 Task: Show the media title on video start at the left position.
Action: Mouse moved to (116, 18)
Screenshot: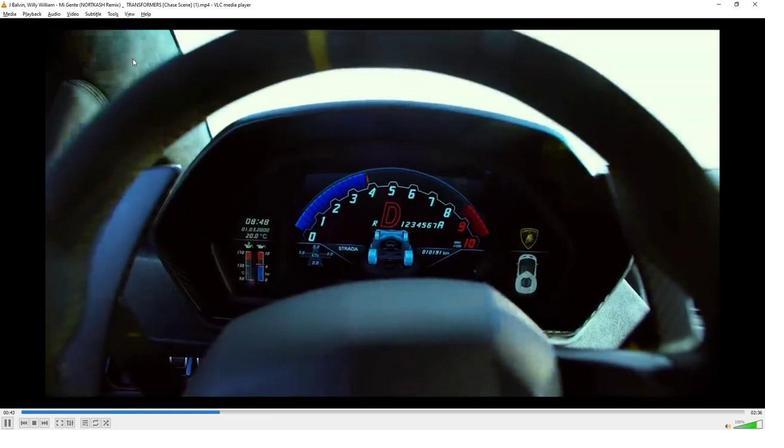 
Action: Mouse pressed left at (116, 18)
Screenshot: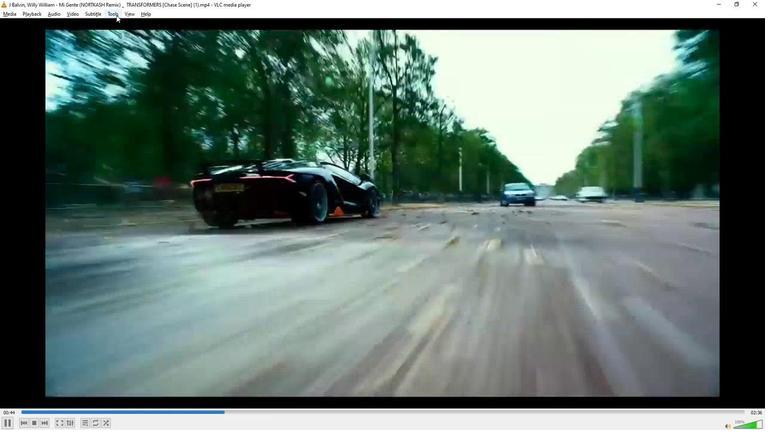 
Action: Mouse moved to (135, 107)
Screenshot: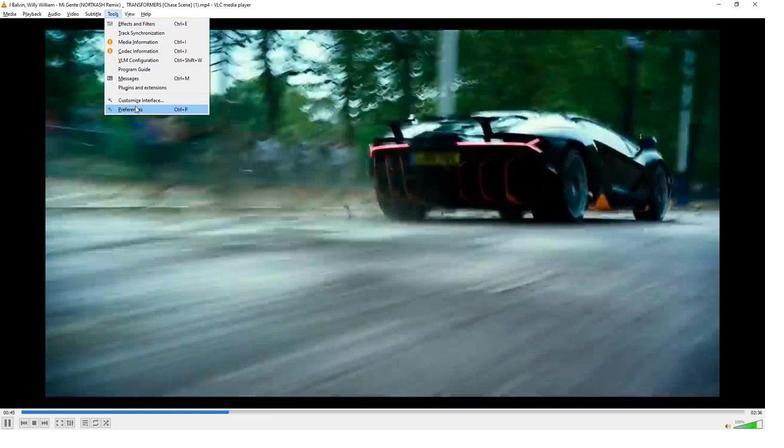 
Action: Mouse pressed left at (135, 107)
Screenshot: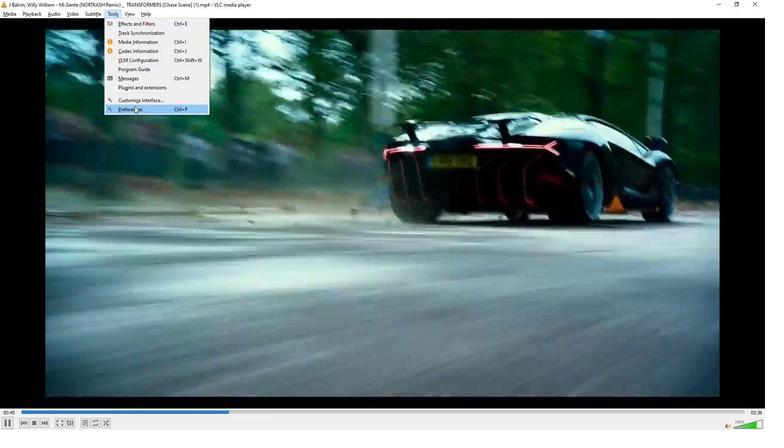 
Action: Mouse moved to (277, 83)
Screenshot: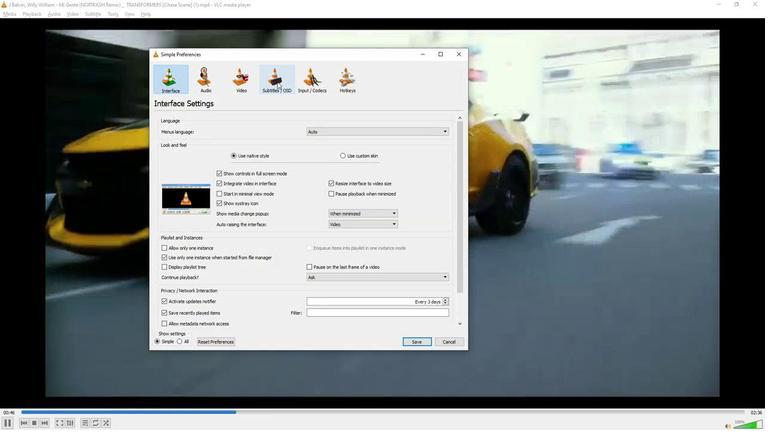
Action: Mouse pressed left at (277, 83)
Screenshot: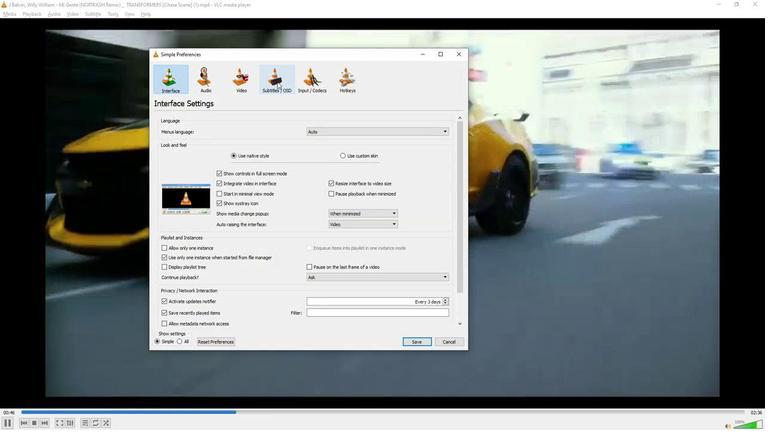 
Action: Mouse moved to (322, 143)
Screenshot: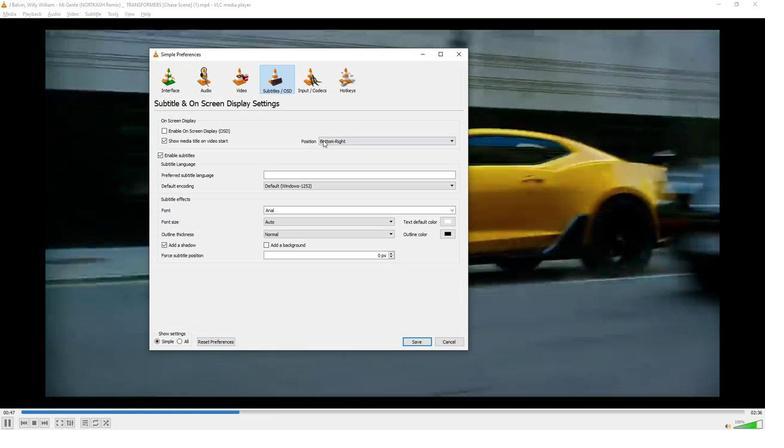
Action: Mouse pressed left at (322, 143)
Screenshot: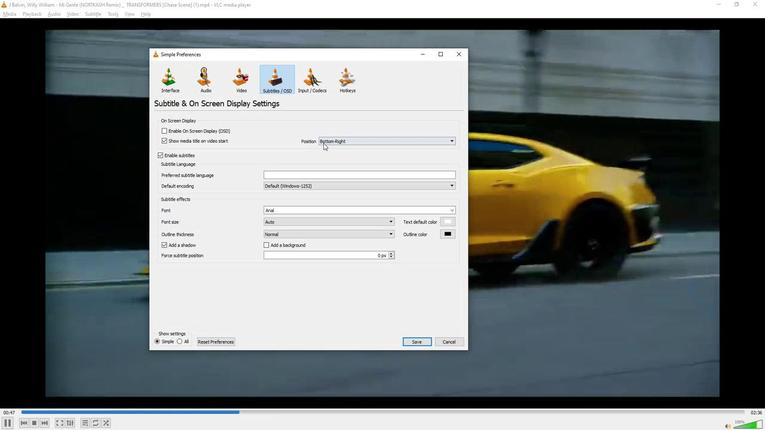 
Action: Mouse moved to (324, 151)
Screenshot: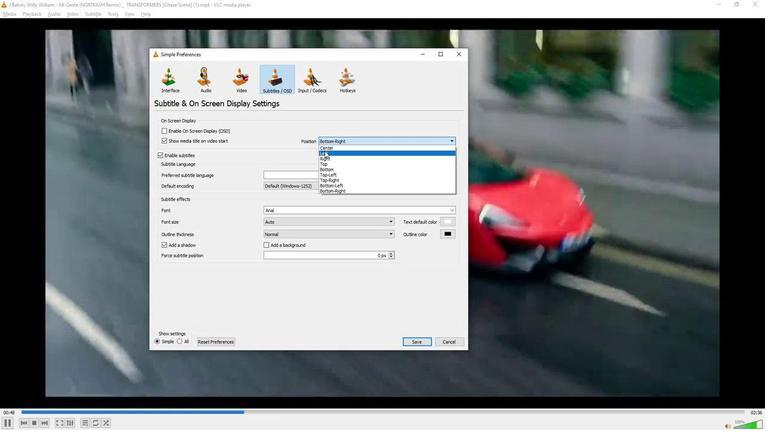 
Action: Mouse pressed left at (324, 151)
Screenshot: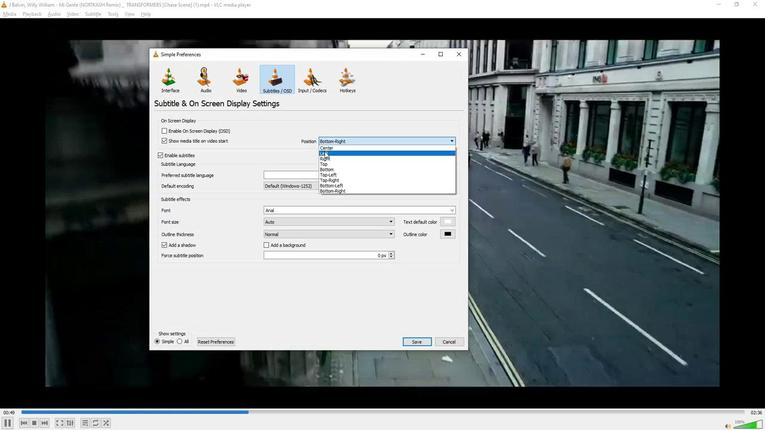 
Action: Mouse moved to (371, 311)
Screenshot: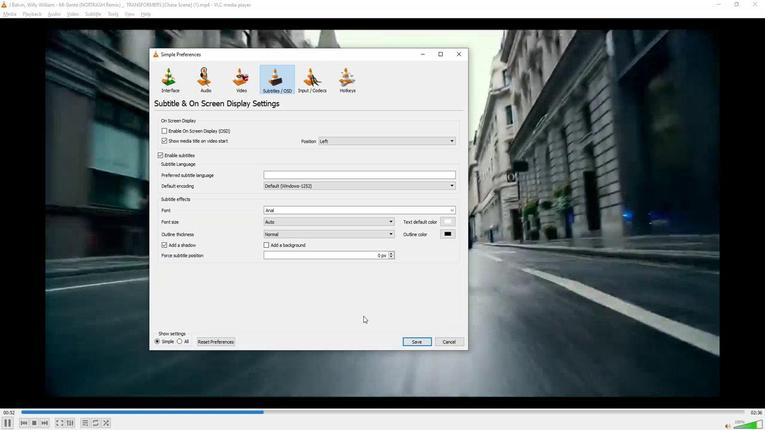 
